 Task: Add Cover Red to Card Card0008 in Board Board0002 in Development in Trello
Action: Mouse moved to (605, 79)
Screenshot: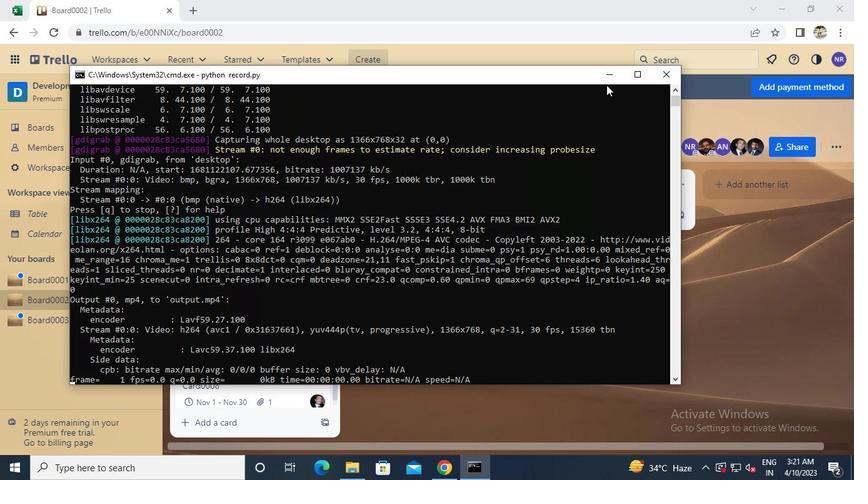 
Action: Mouse pressed left at (605, 79)
Screenshot: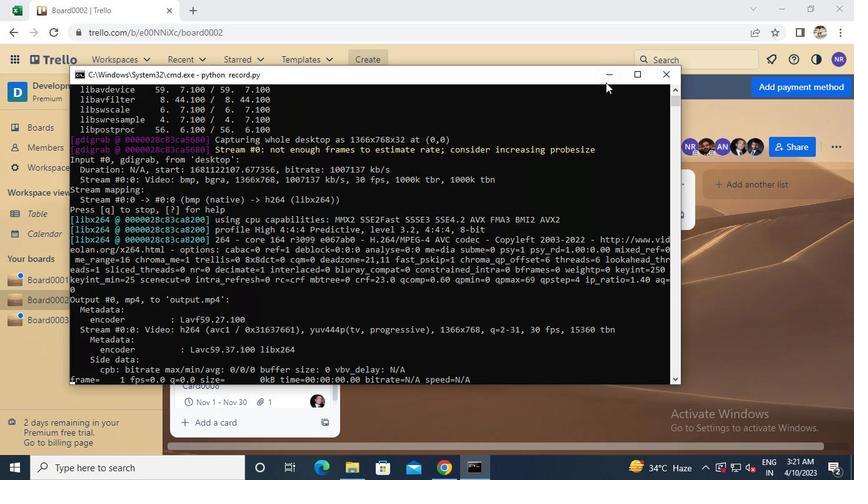 
Action: Mouse moved to (319, 374)
Screenshot: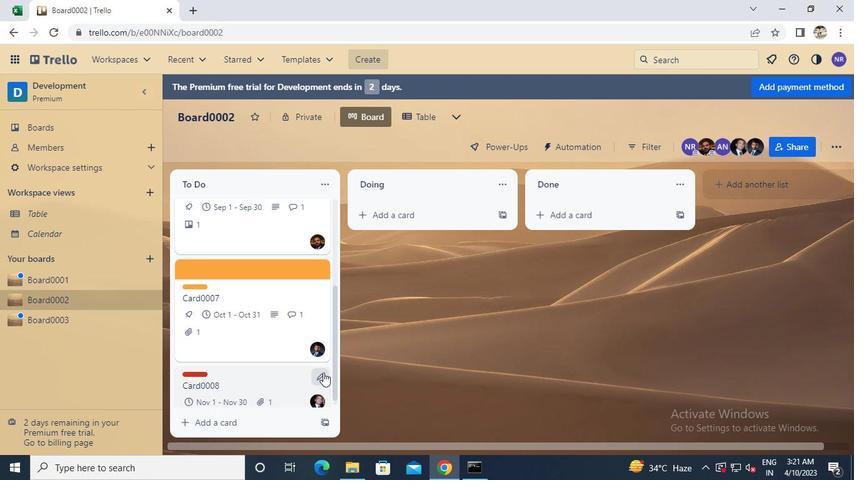 
Action: Mouse pressed left at (319, 374)
Screenshot: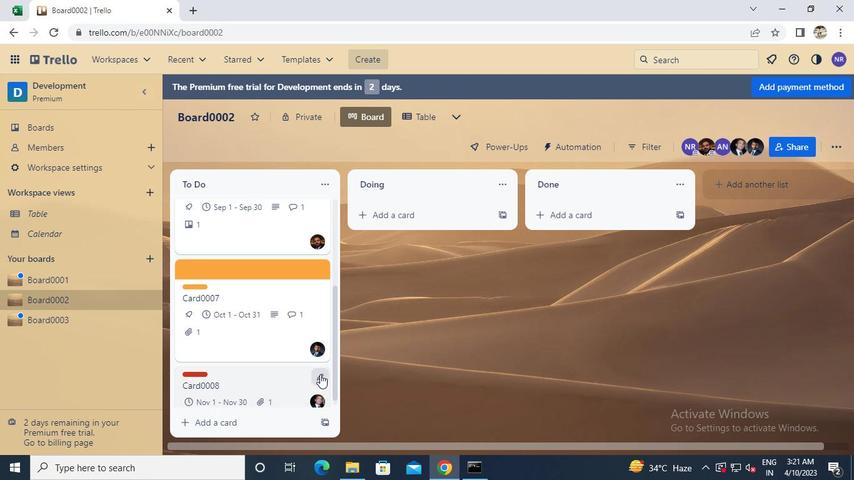 
Action: Mouse moved to (352, 351)
Screenshot: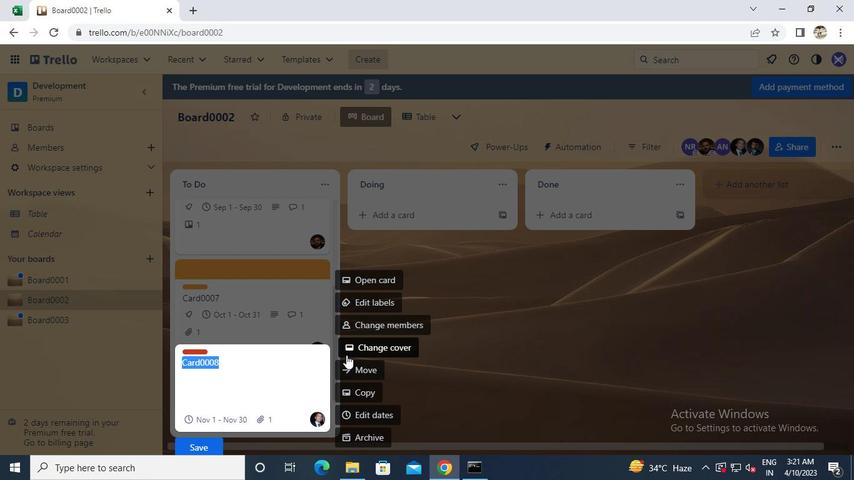 
Action: Mouse pressed left at (352, 351)
Screenshot: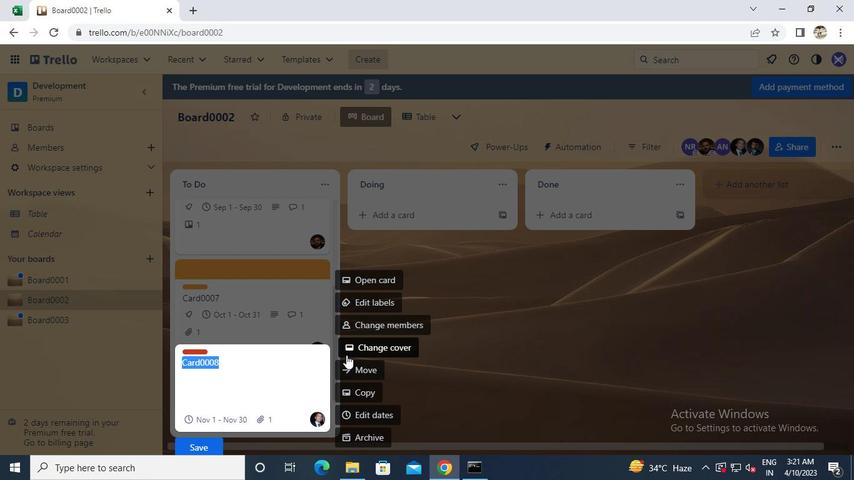 
Action: Mouse moved to (473, 202)
Screenshot: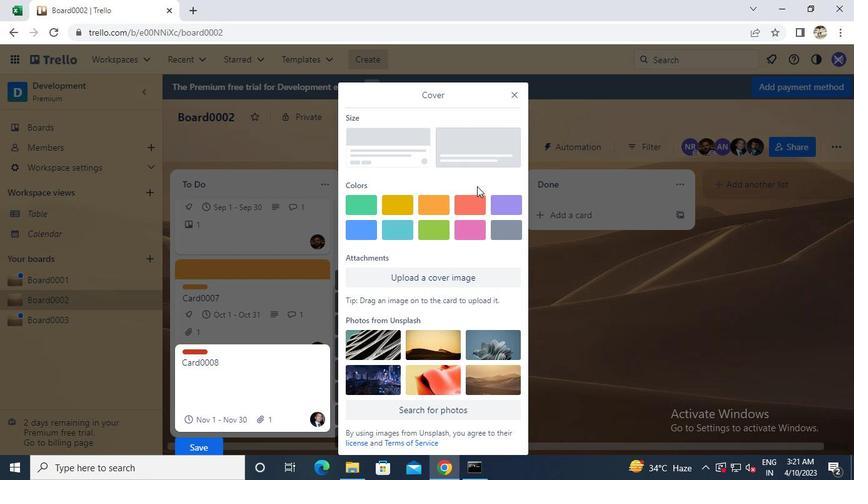 
Action: Mouse pressed left at (473, 202)
Screenshot: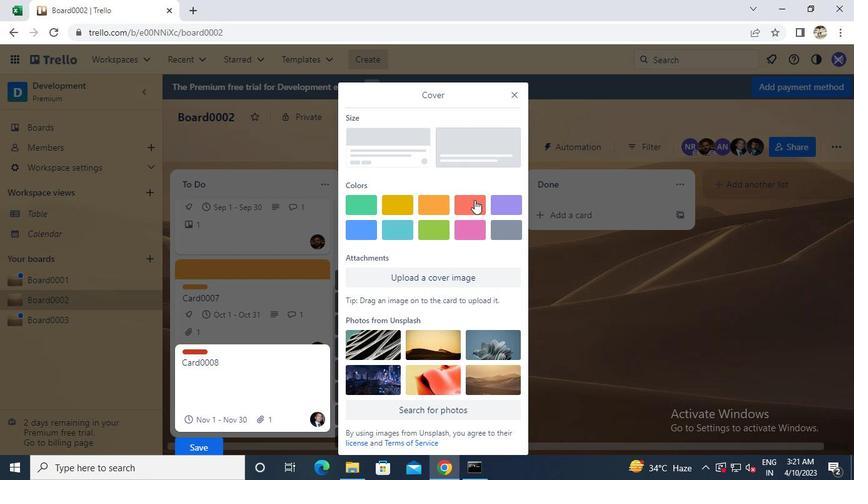 
Action: Mouse moved to (475, 470)
Screenshot: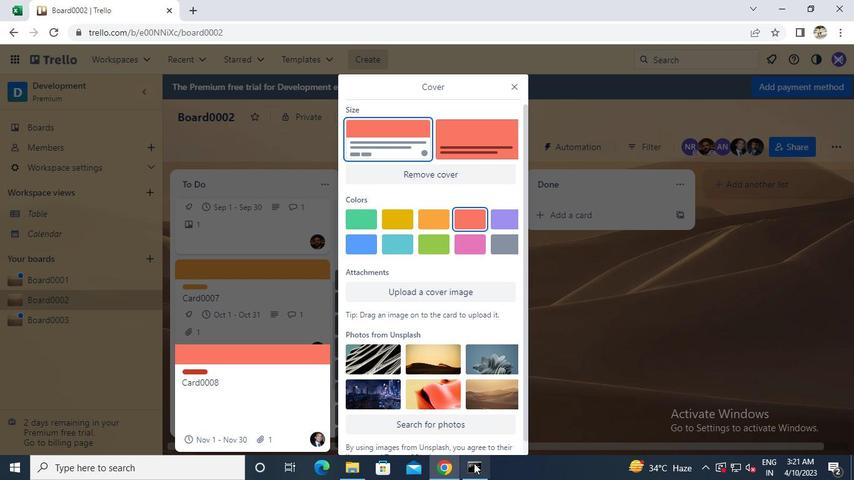 
Action: Mouse pressed left at (475, 470)
Screenshot: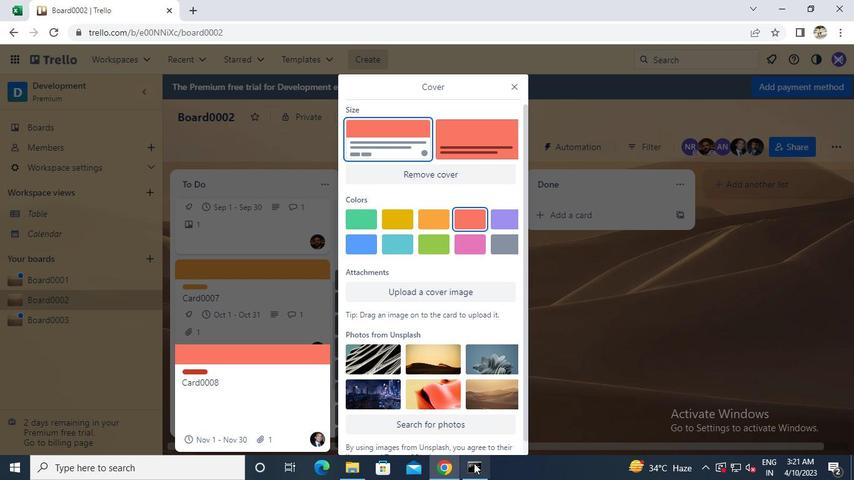 
Action: Mouse moved to (653, 74)
Screenshot: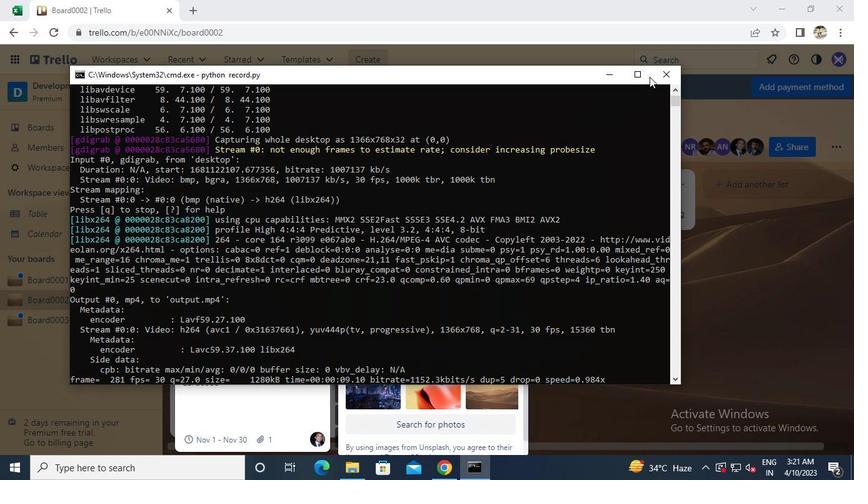 
Action: Mouse pressed left at (653, 74)
Screenshot: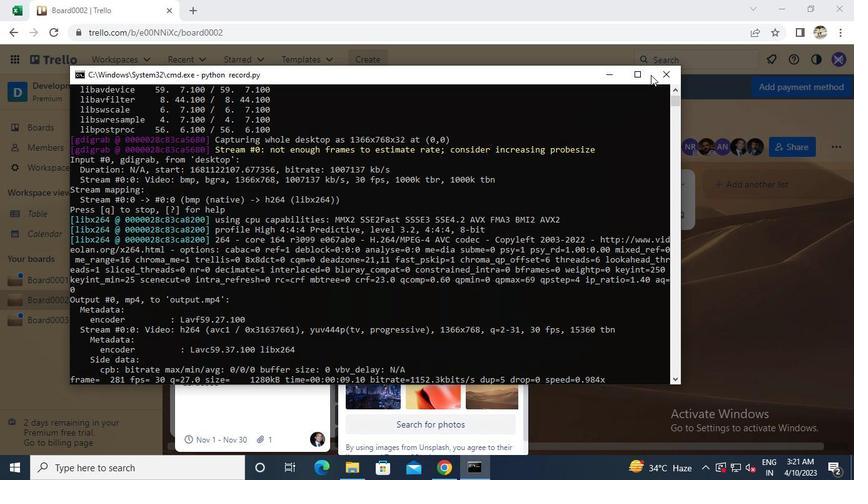 
